 Task: Assign parteek.ku2001@gmail.com as Assignee of Child Issue ChildIssue0000000854 of Issue Issue0000000427 in Backlog  in Scrum Project Project0000000086 in Jira. Assign parteek.ku2001@gmail.com as Assignee of Child Issue ChildIssue0000000855 of Issue Issue0000000428 in Backlog  in Scrum Project Project0000000086 in Jira. Assign vinnyoffice2@gmail.com as Assignee of Child Issue ChildIssue0000000856 of Issue Issue0000000428 in Backlog  in Scrum Project Project0000000086 in Jira. Assign vinnyoffice2@gmail.com as Assignee of Child Issue ChildIssue0000000857 of Issue Issue0000000429 in Backlog  in Scrum Project Project0000000086 in Jira. Assign vinnyoffice2@gmail.com as Assignee of Child Issue ChildIssue0000000858 of Issue Issue0000000429 in Backlog  in Scrum Project Project0000000086 in Jira
Action: Mouse moved to (1046, 402)
Screenshot: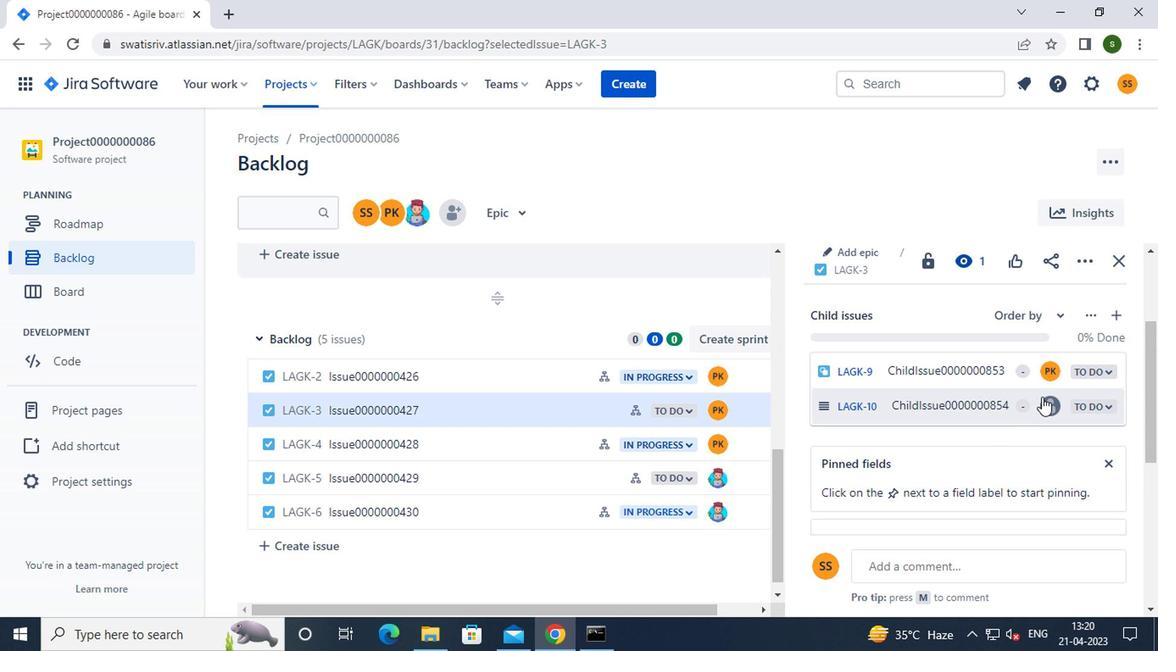 
Action: Mouse pressed left at (1046, 402)
Screenshot: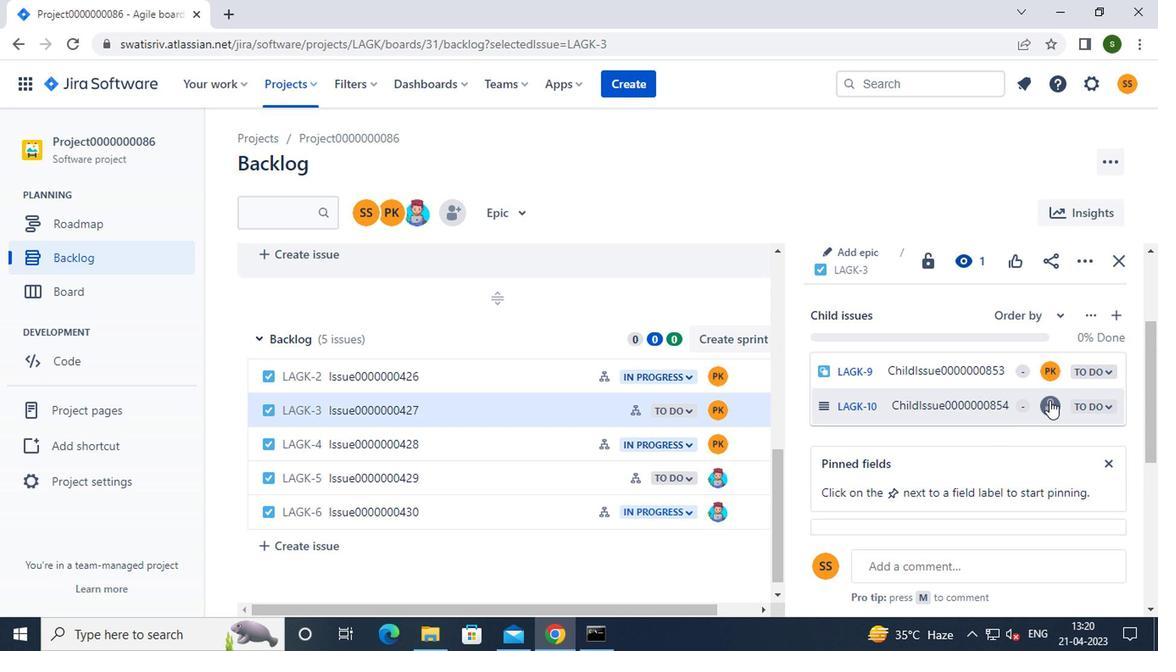 
Action: Mouse moved to (886, 512)
Screenshot: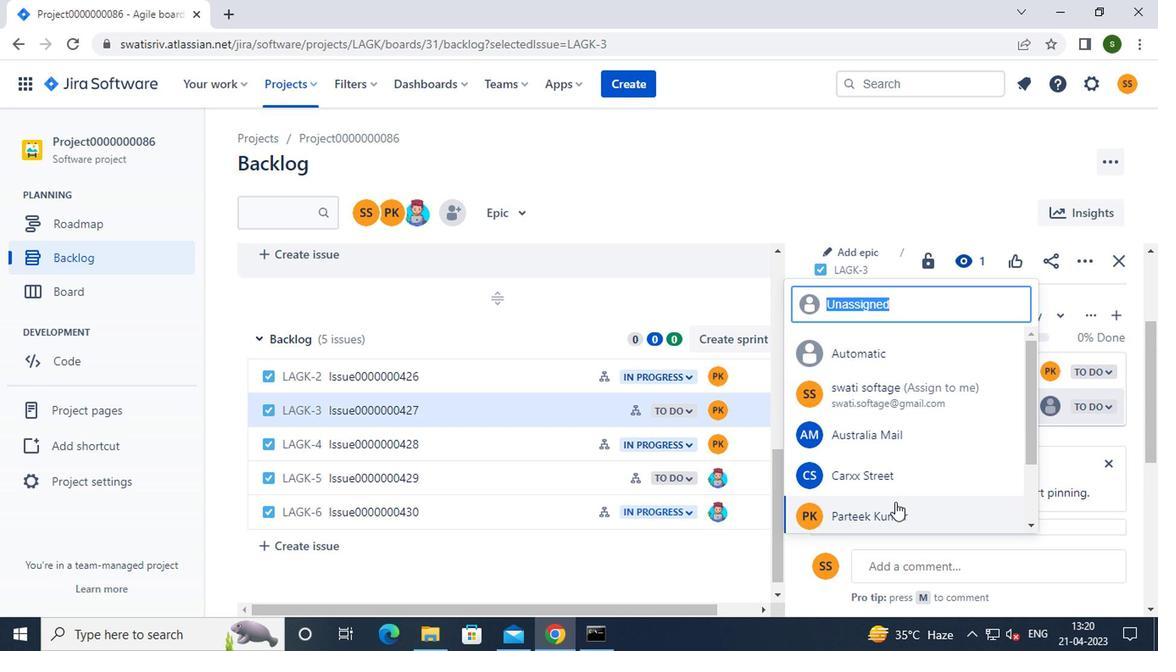 
Action: Mouse pressed left at (886, 512)
Screenshot: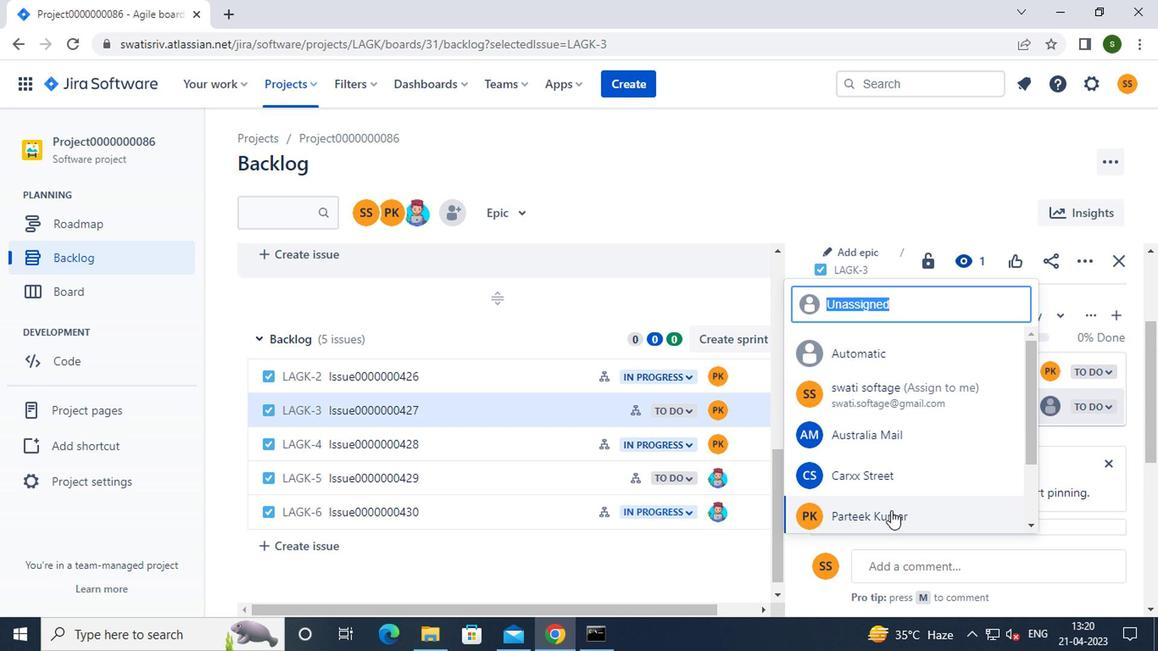 
Action: Mouse moved to (532, 443)
Screenshot: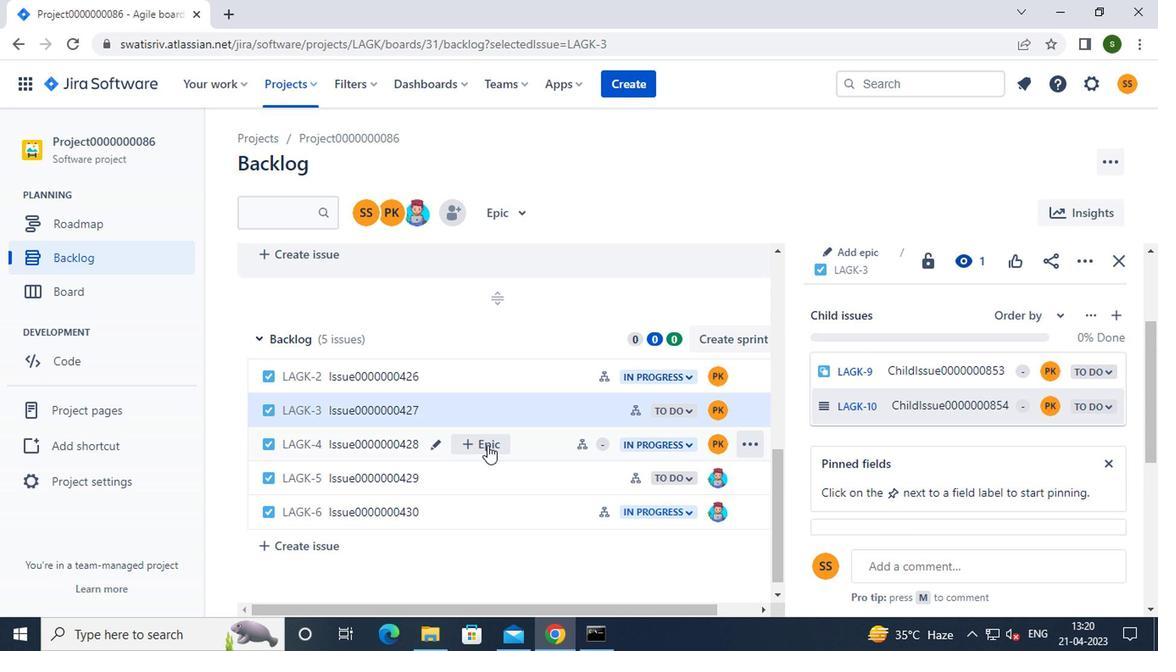 
Action: Mouse pressed left at (532, 443)
Screenshot: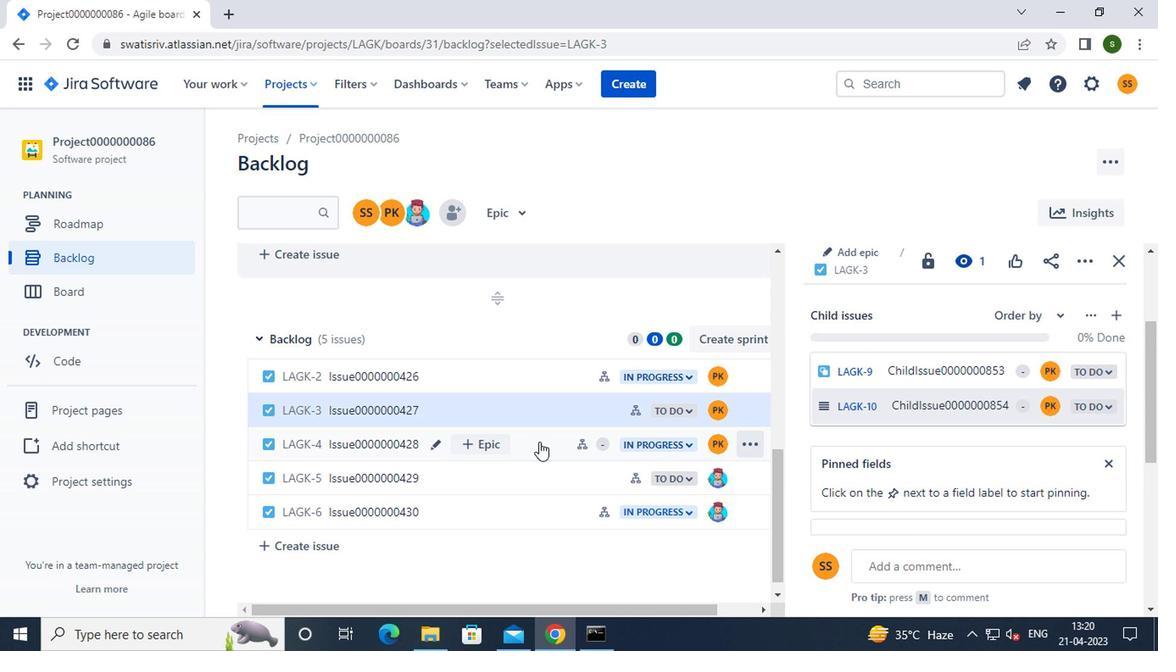 
Action: Mouse moved to (920, 432)
Screenshot: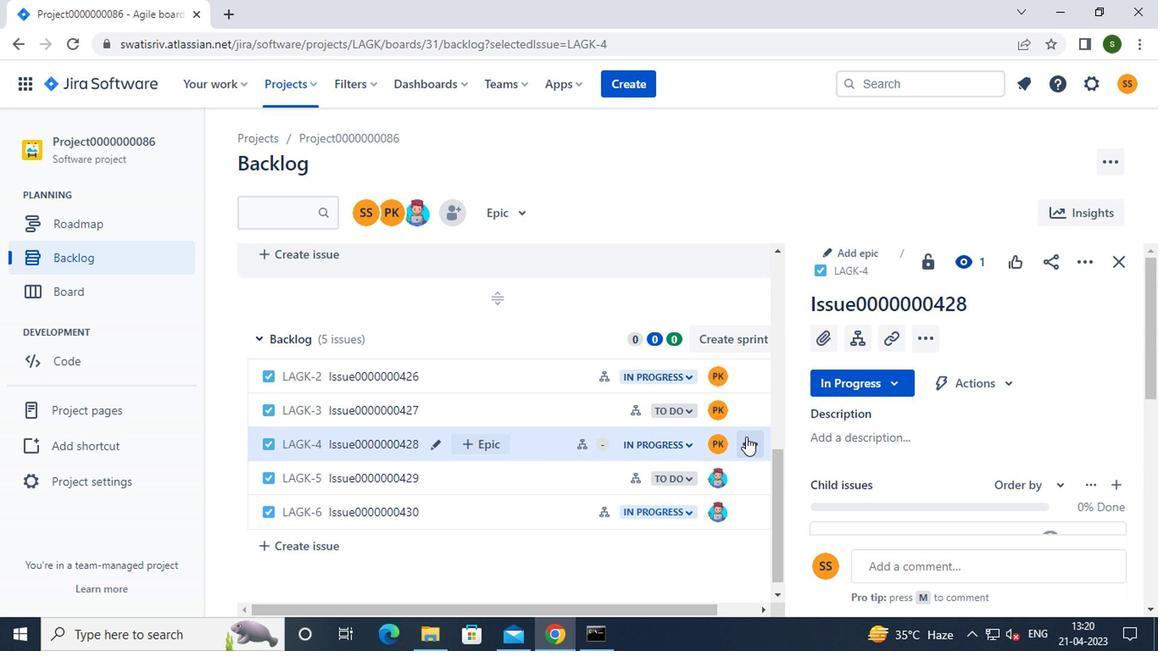 
Action: Mouse scrolled (920, 432) with delta (0, 0)
Screenshot: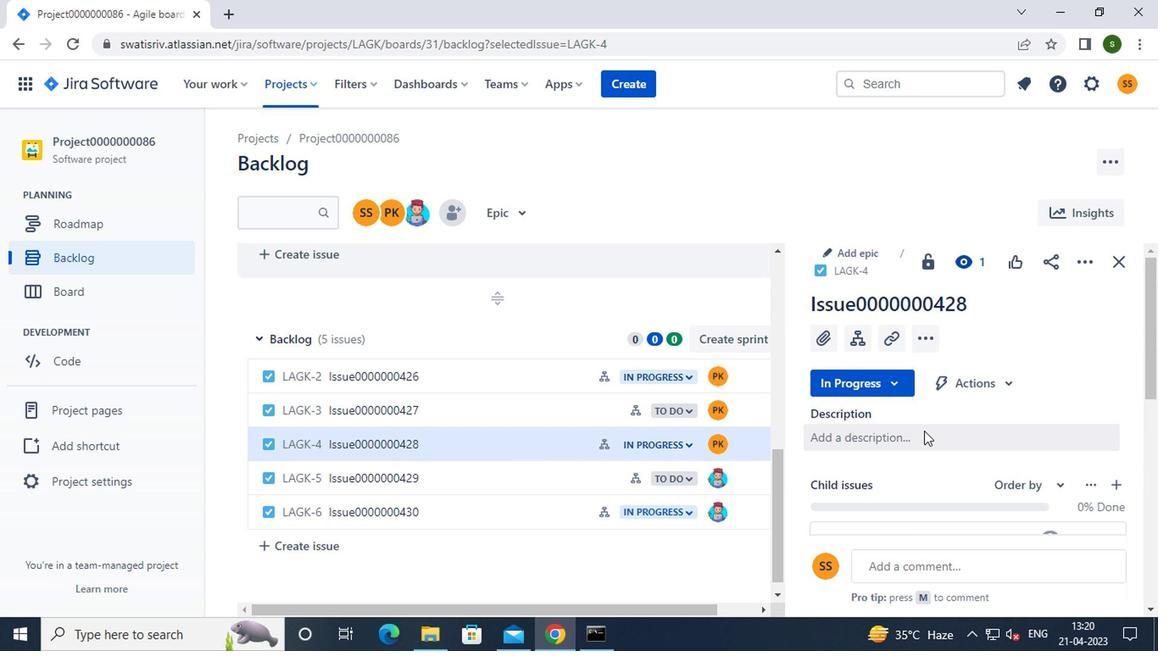 
Action: Mouse scrolled (920, 432) with delta (0, 0)
Screenshot: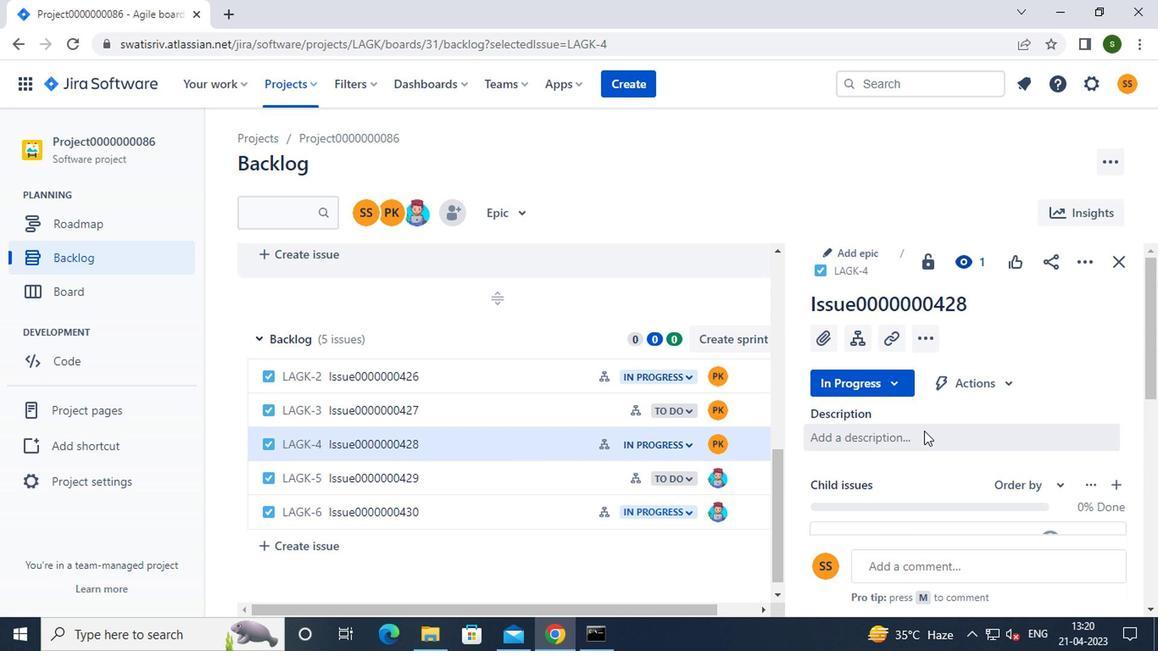 
Action: Mouse moved to (1039, 371)
Screenshot: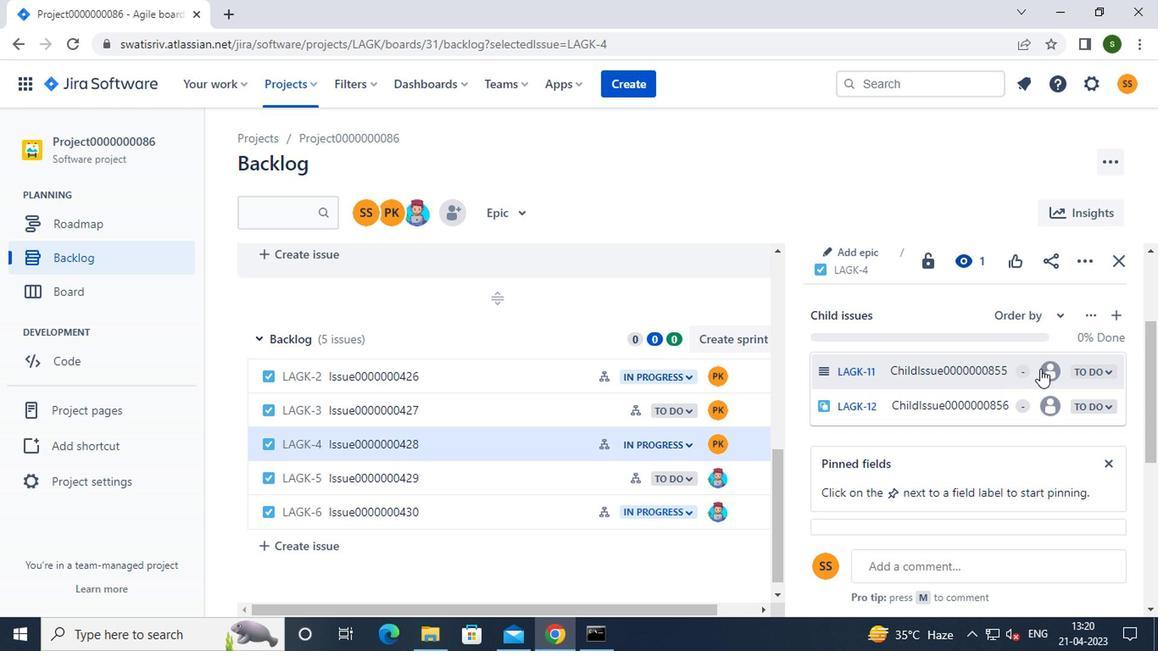 
Action: Mouse pressed left at (1039, 371)
Screenshot: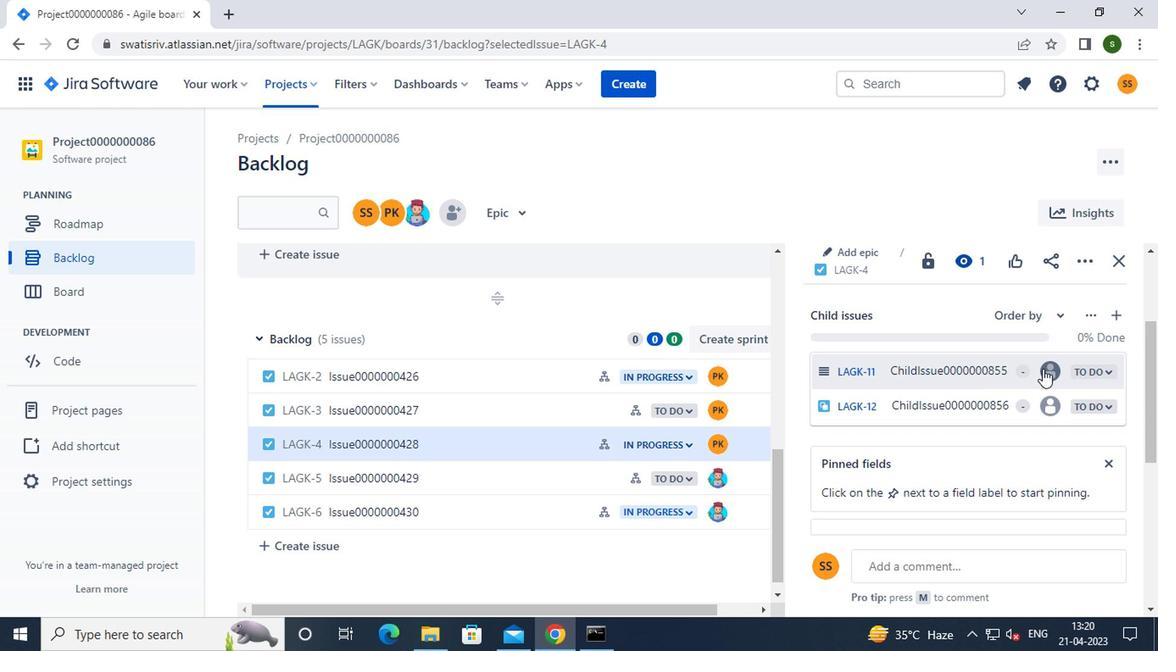 
Action: Mouse moved to (912, 478)
Screenshot: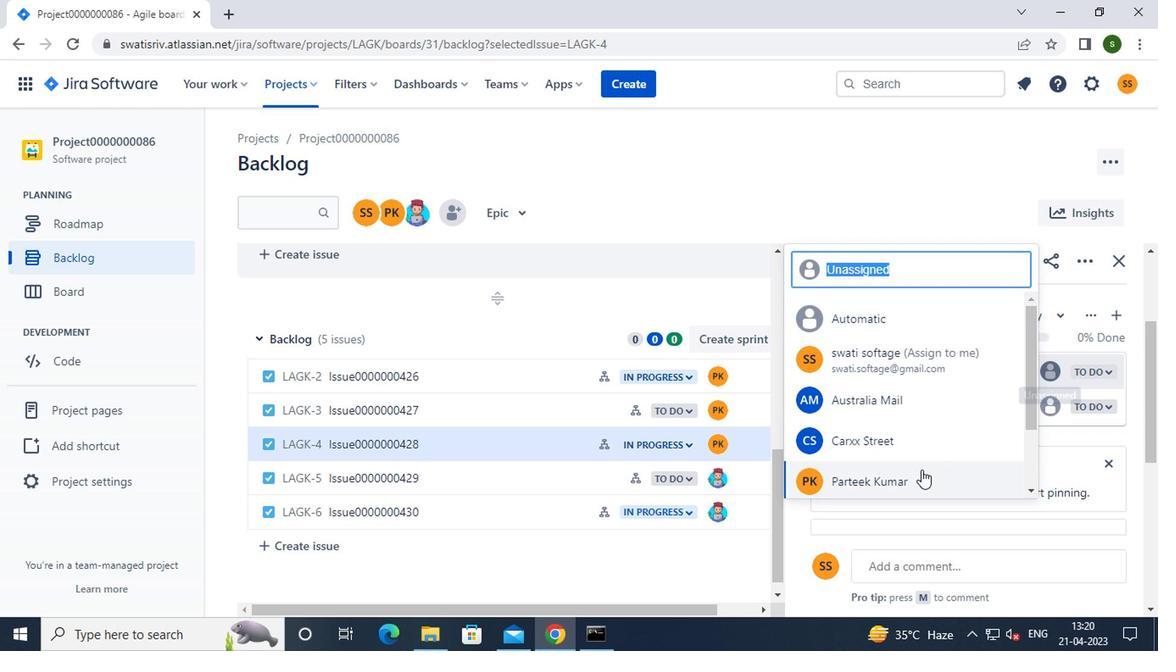 
Action: Mouse pressed left at (912, 478)
Screenshot: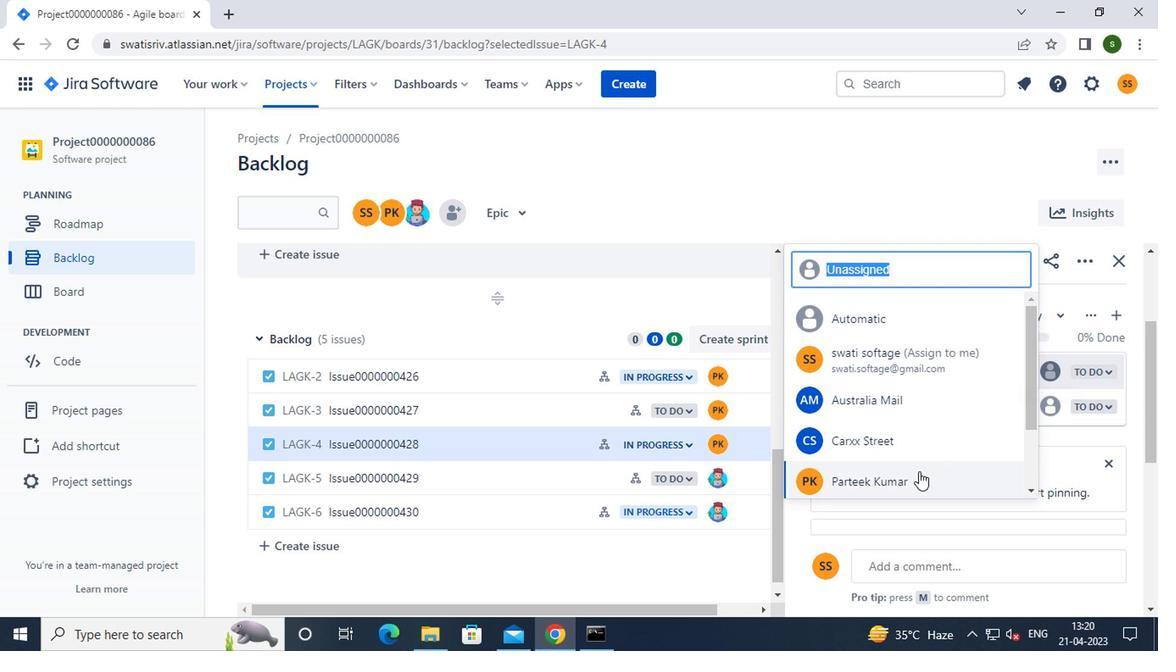
Action: Mouse moved to (1048, 404)
Screenshot: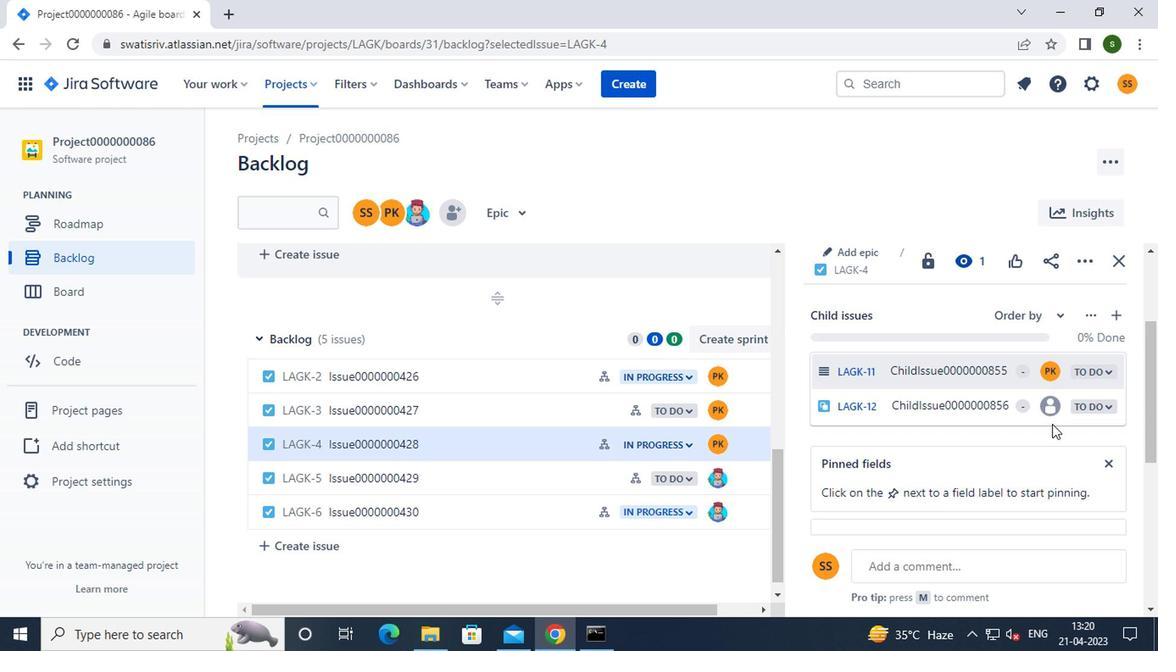 
Action: Mouse pressed left at (1048, 404)
Screenshot: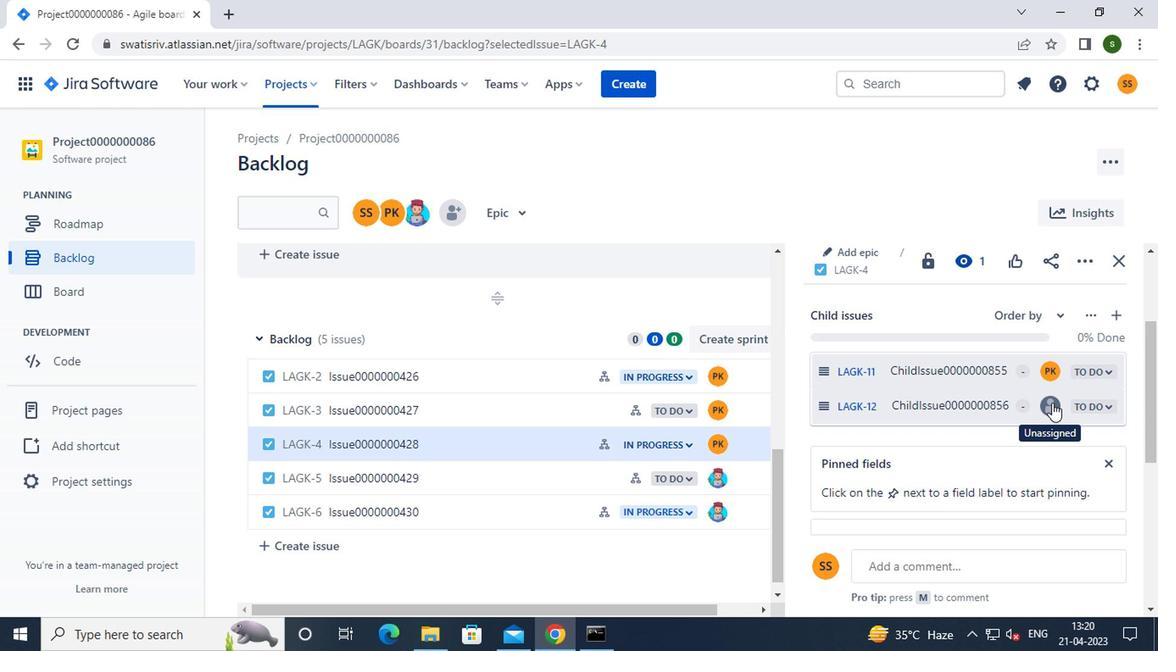 
Action: Mouse moved to (902, 454)
Screenshot: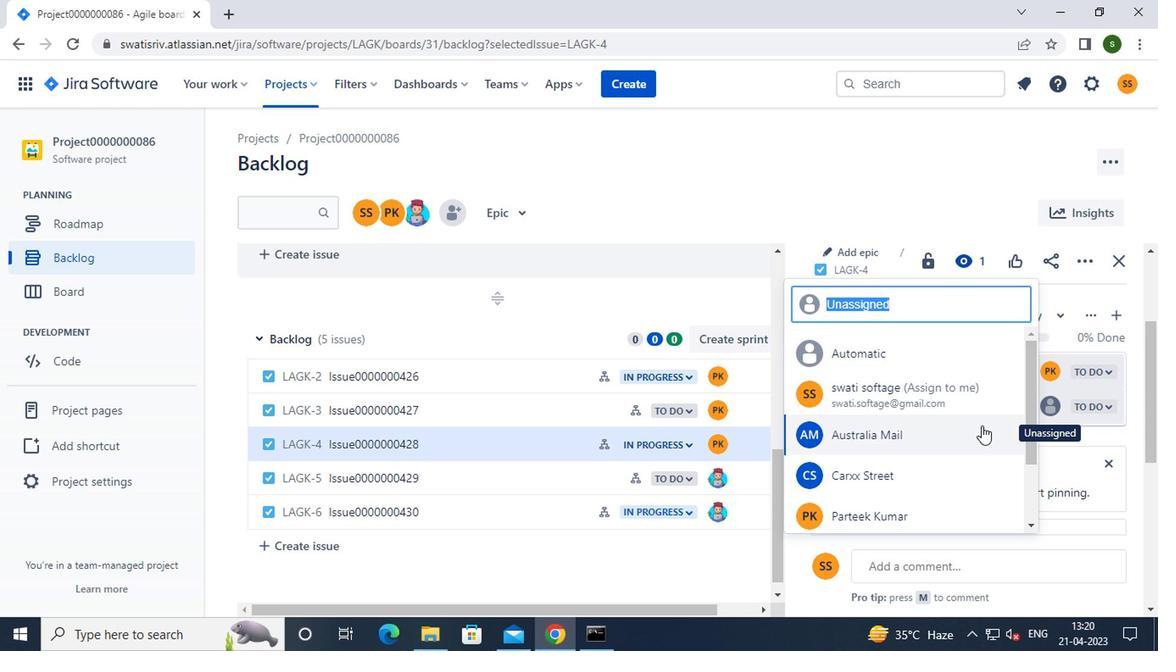 
Action: Mouse scrolled (902, 453) with delta (0, -1)
Screenshot: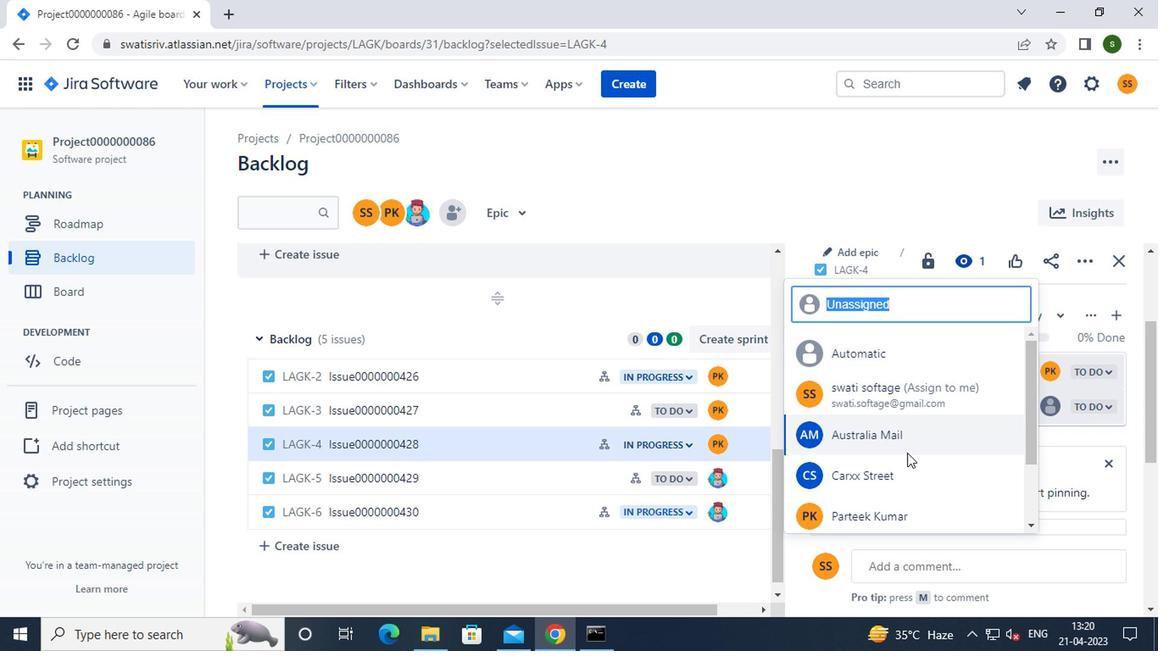 
Action: Mouse scrolled (902, 453) with delta (0, -1)
Screenshot: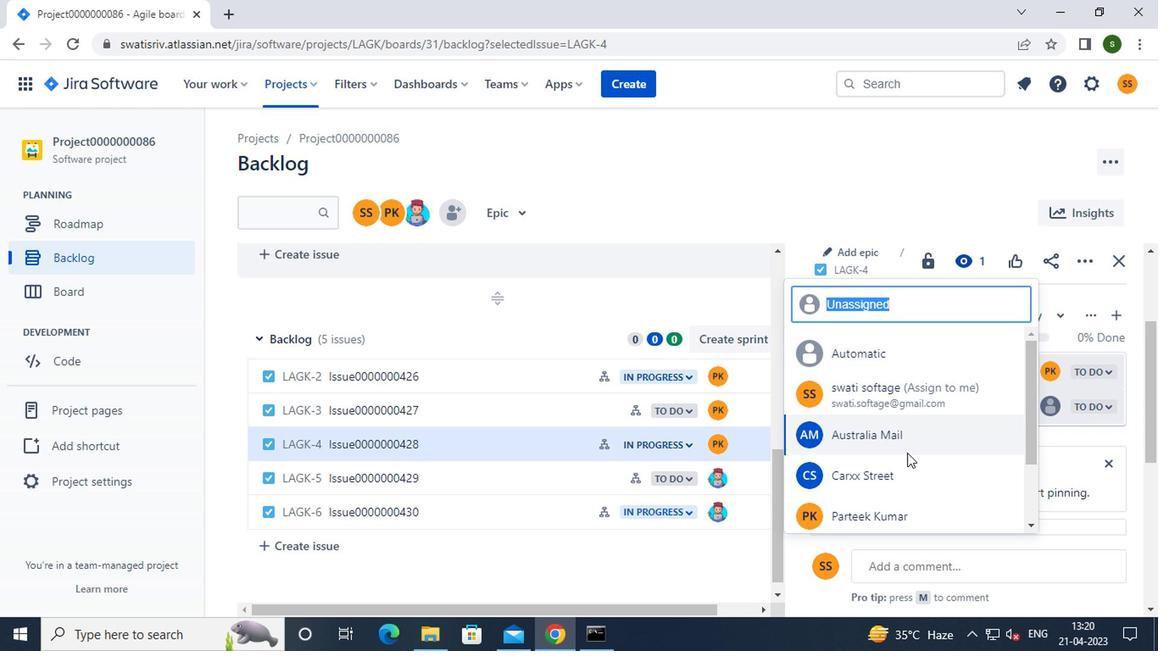 
Action: Mouse moved to (882, 508)
Screenshot: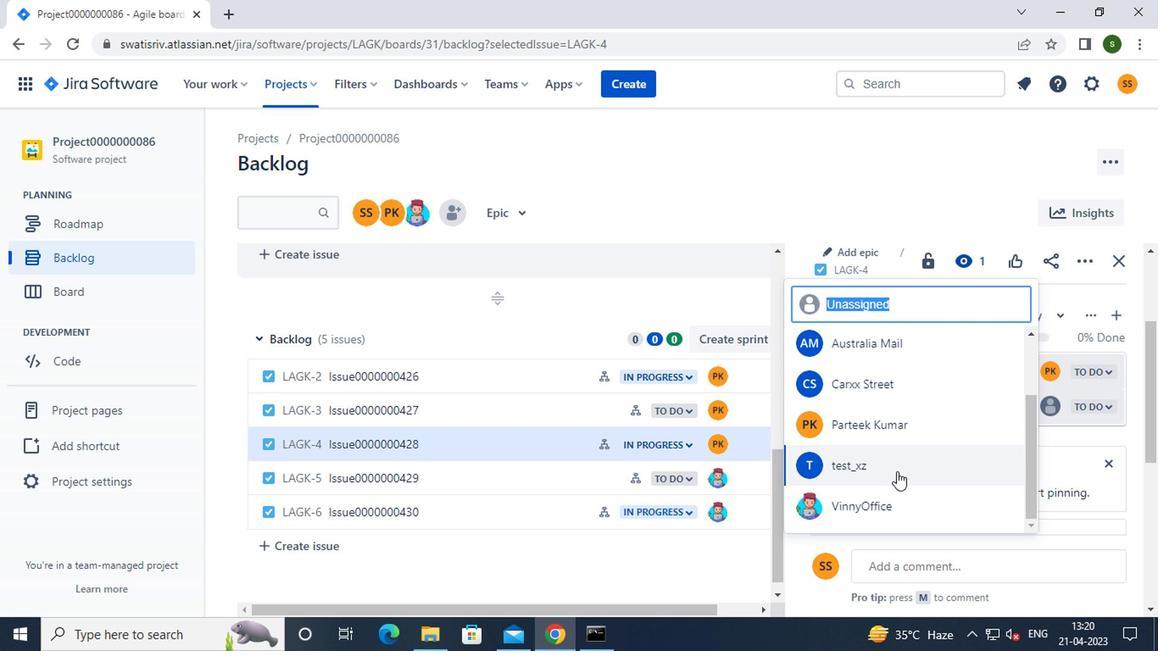 
Action: Mouse pressed left at (882, 508)
Screenshot: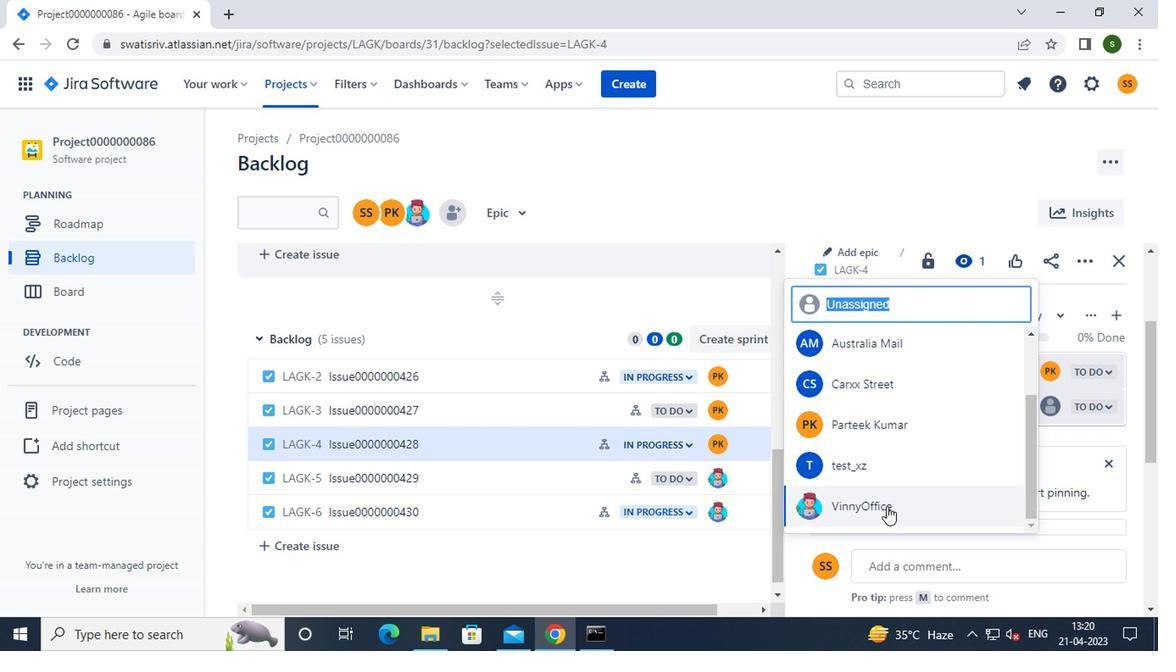 
Action: Mouse moved to (544, 476)
Screenshot: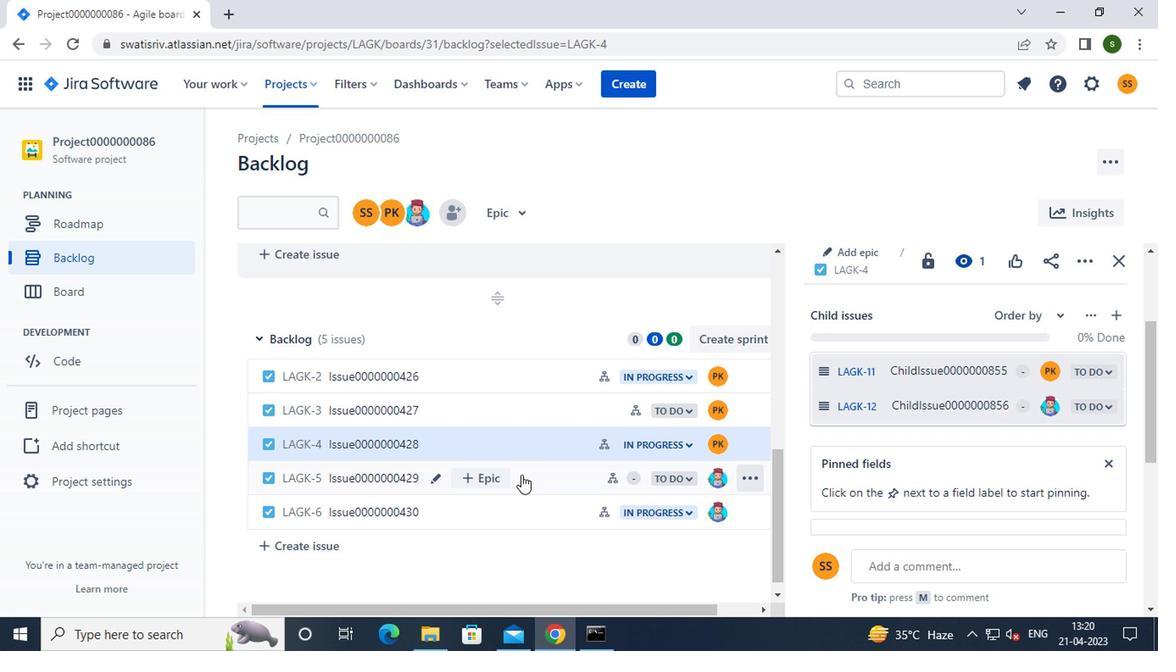
Action: Mouse pressed left at (544, 476)
Screenshot: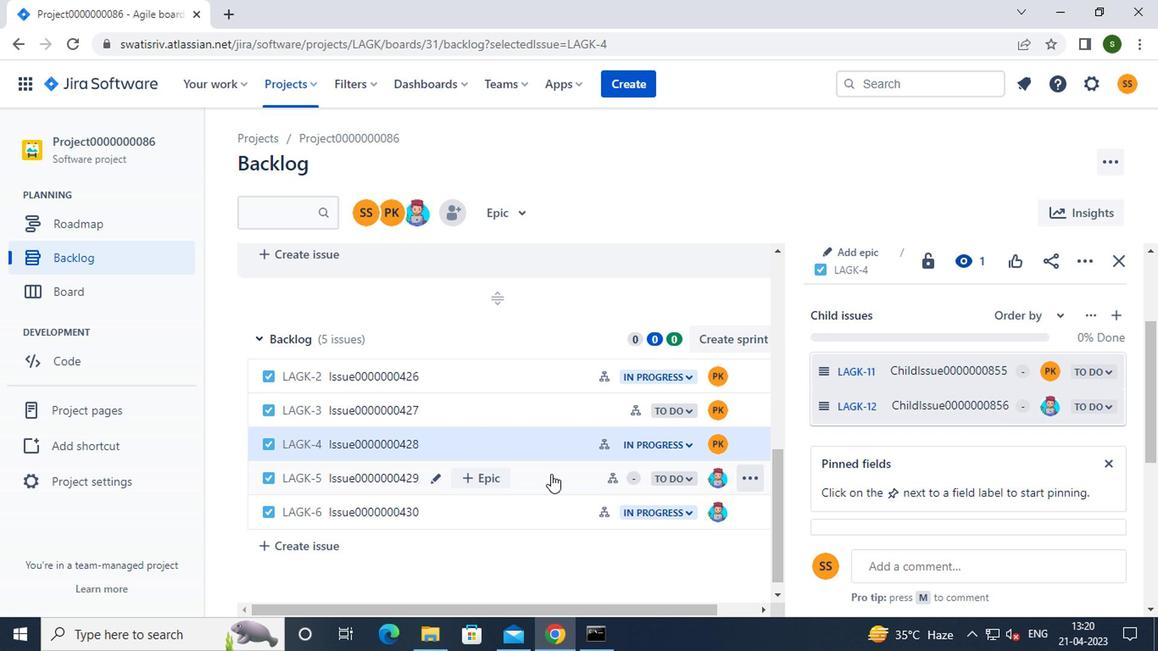 
Action: Mouse moved to (947, 442)
Screenshot: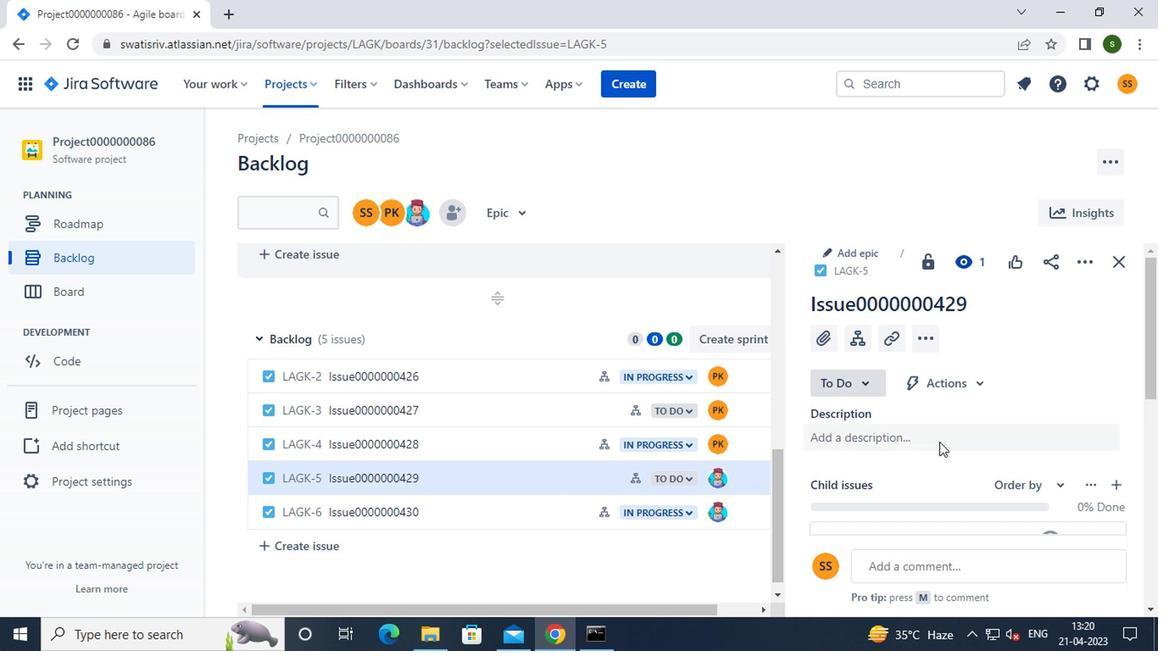 
Action: Mouse scrolled (947, 441) with delta (0, -1)
Screenshot: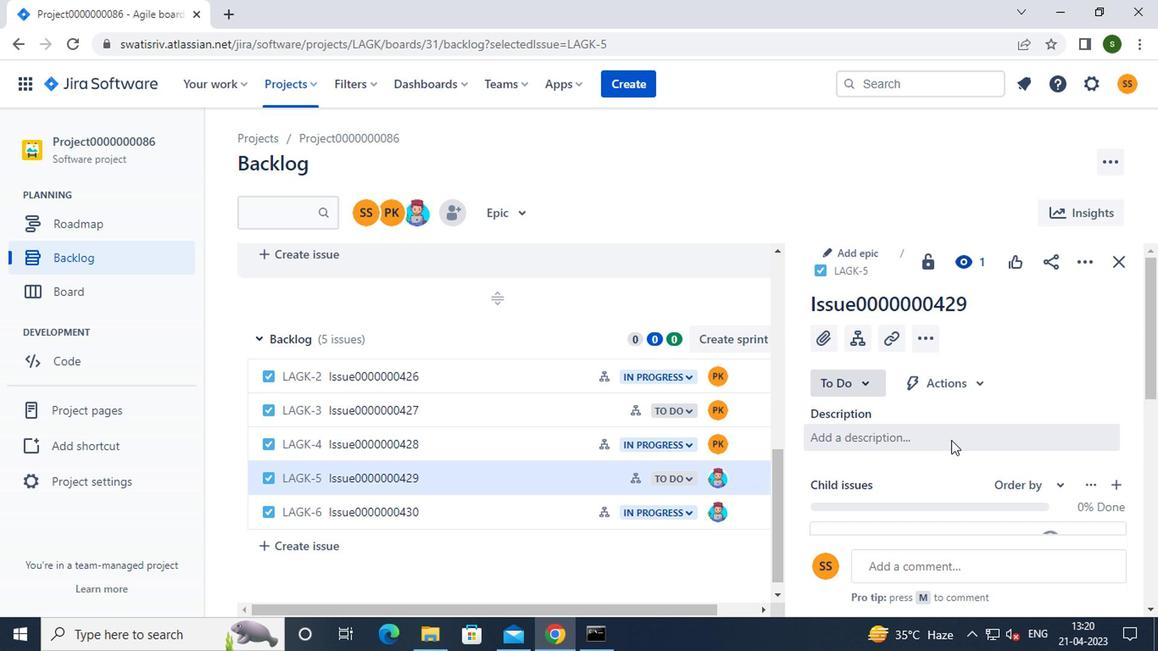 
Action: Mouse moved to (1050, 455)
Screenshot: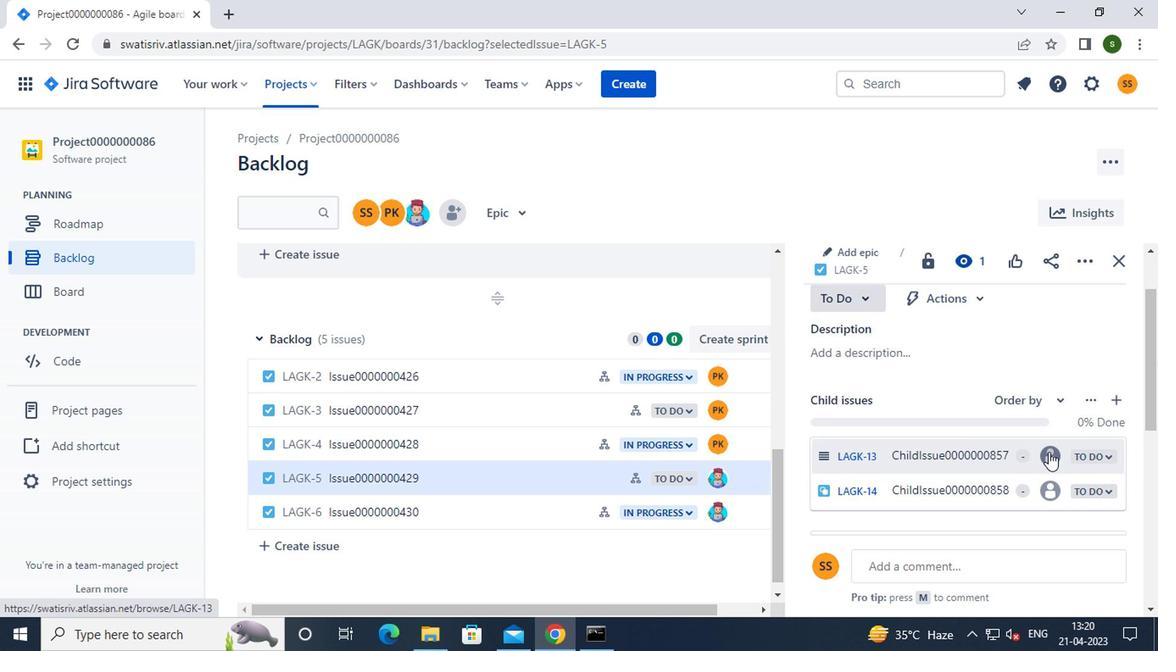 
Action: Mouse pressed left at (1050, 455)
Screenshot: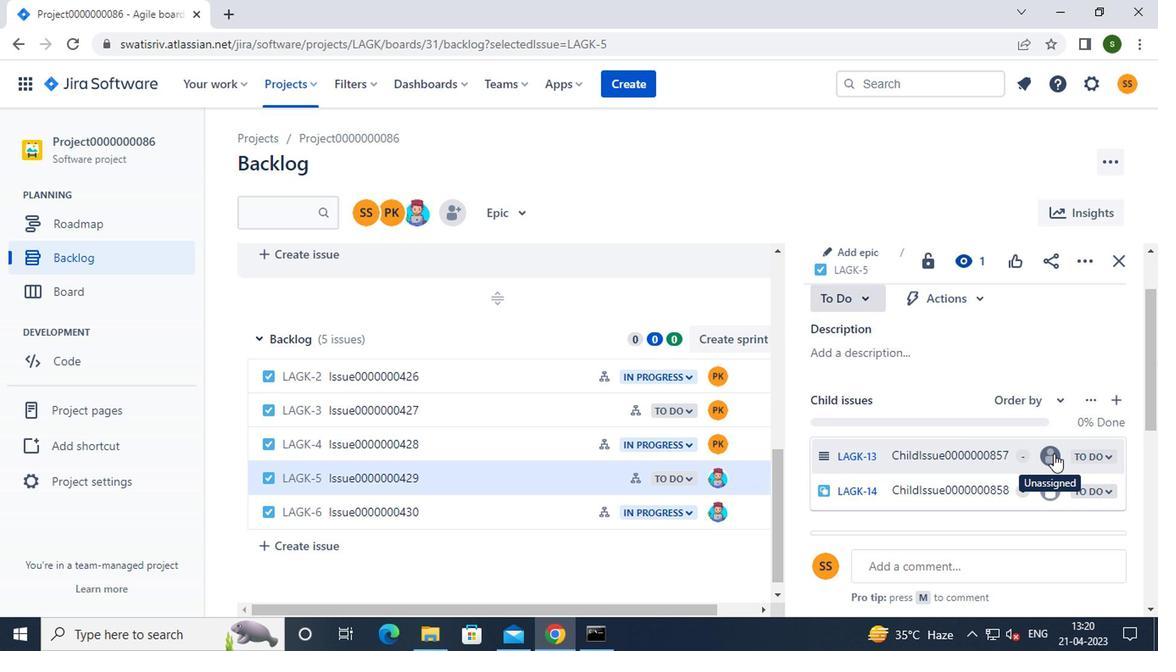 
Action: Mouse moved to (925, 515)
Screenshot: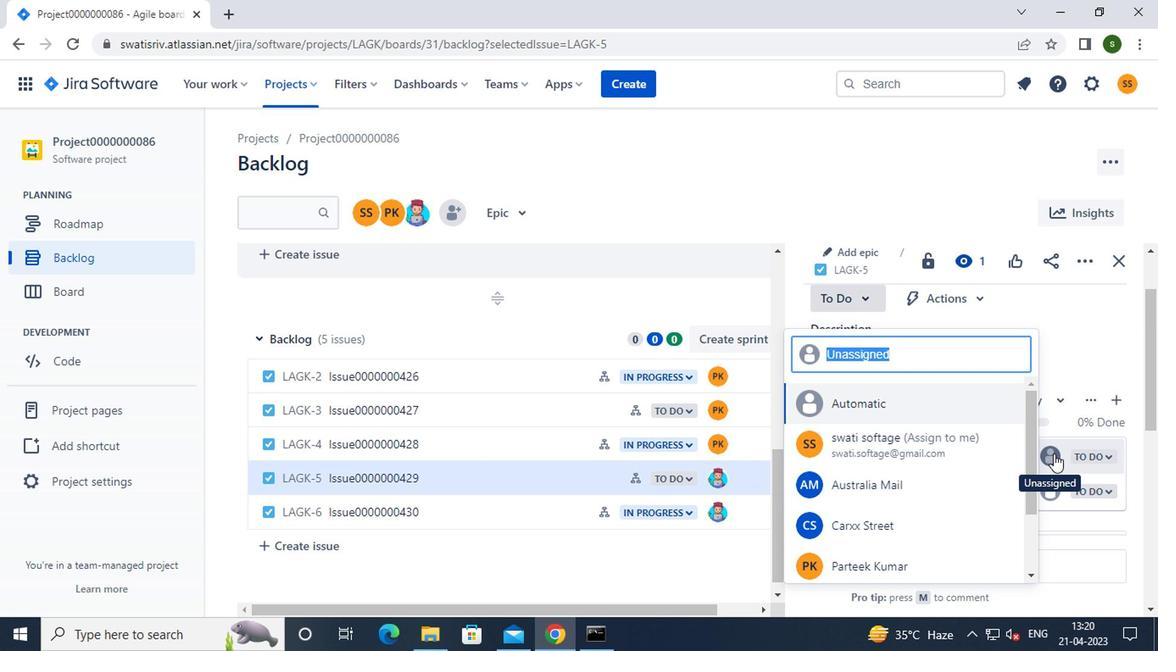 
Action: Mouse scrolled (925, 514) with delta (0, 0)
Screenshot: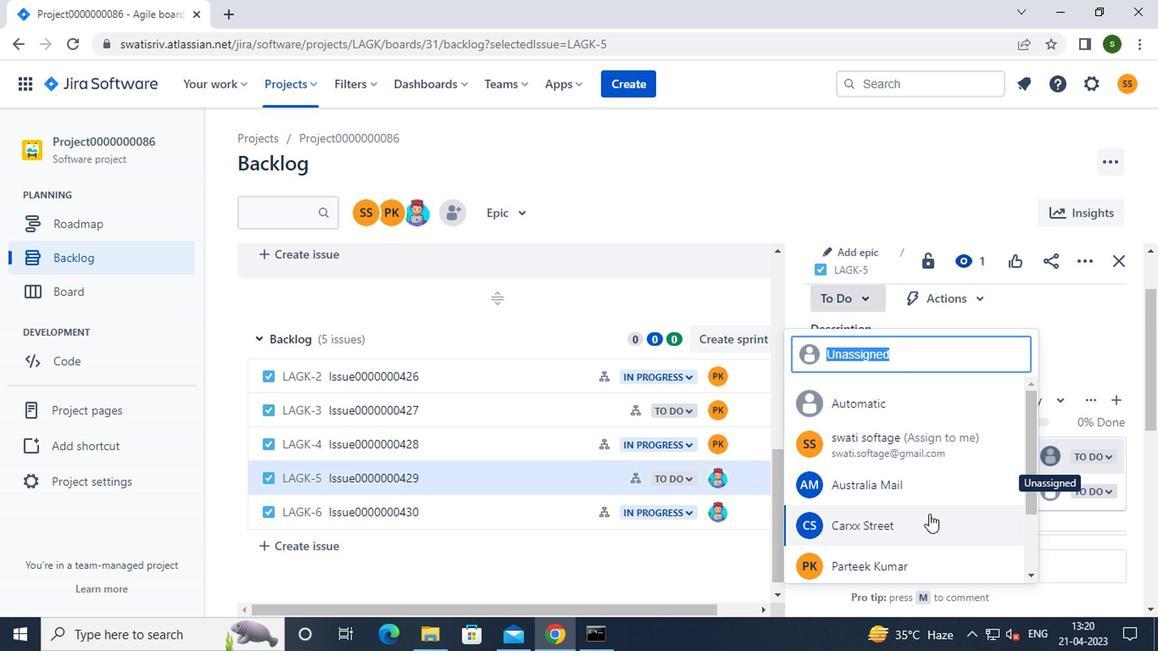 
Action: Mouse moved to (896, 558)
Screenshot: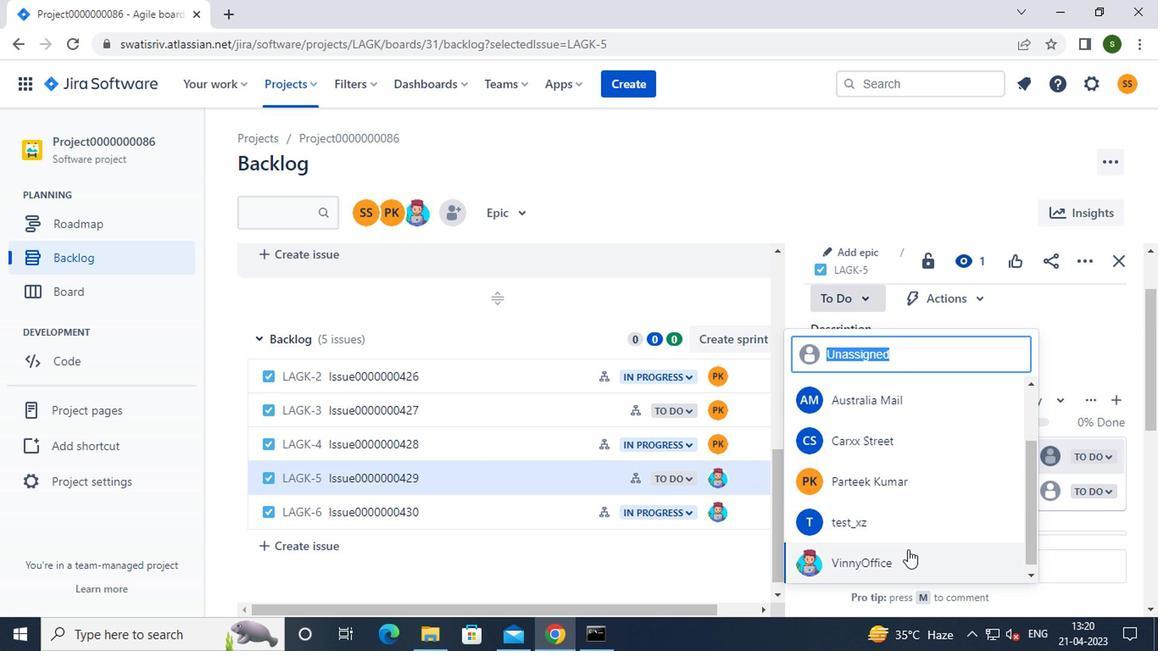 
Action: Mouse pressed left at (896, 558)
Screenshot: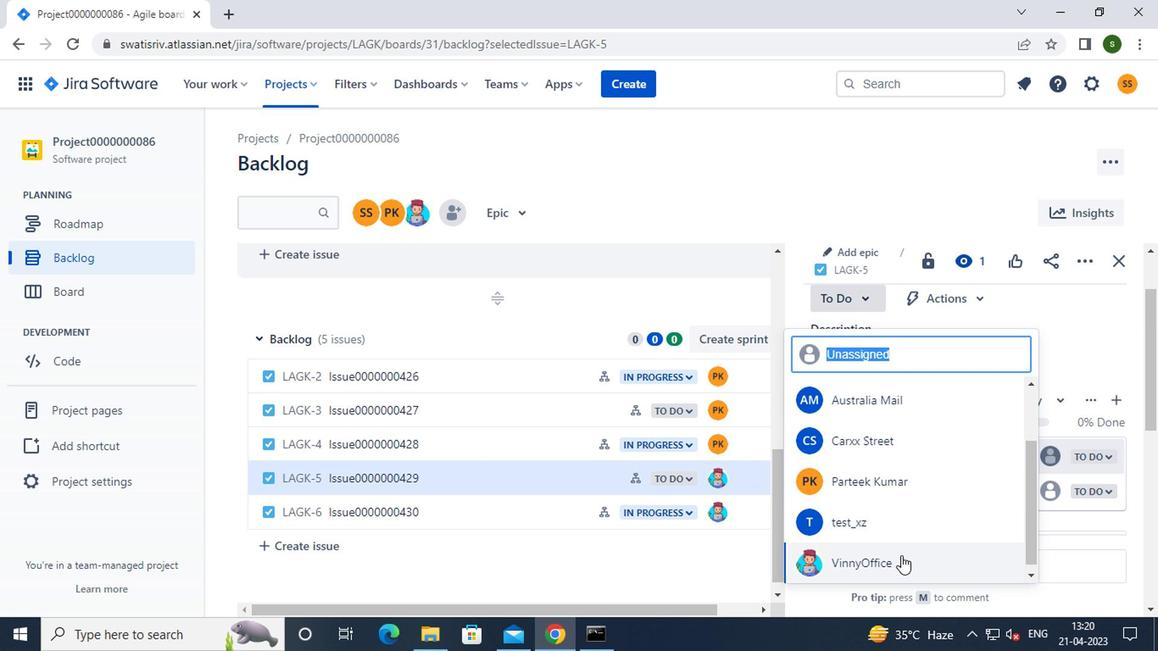 
Action: Mouse moved to (1048, 488)
Screenshot: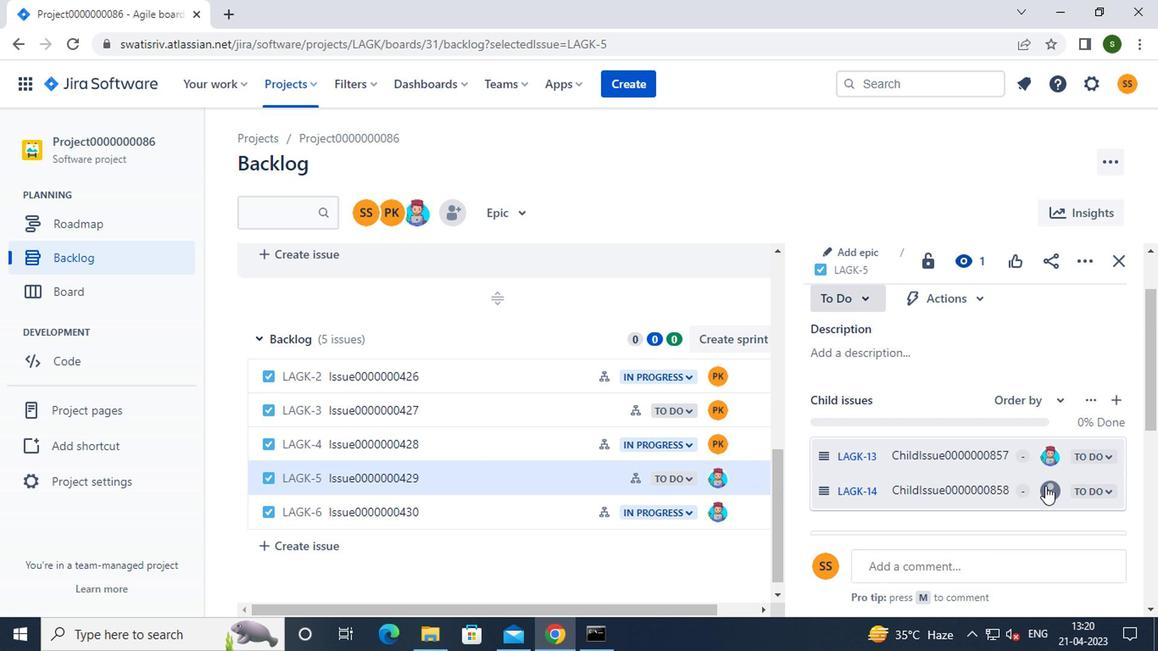 
Action: Mouse pressed left at (1048, 488)
Screenshot: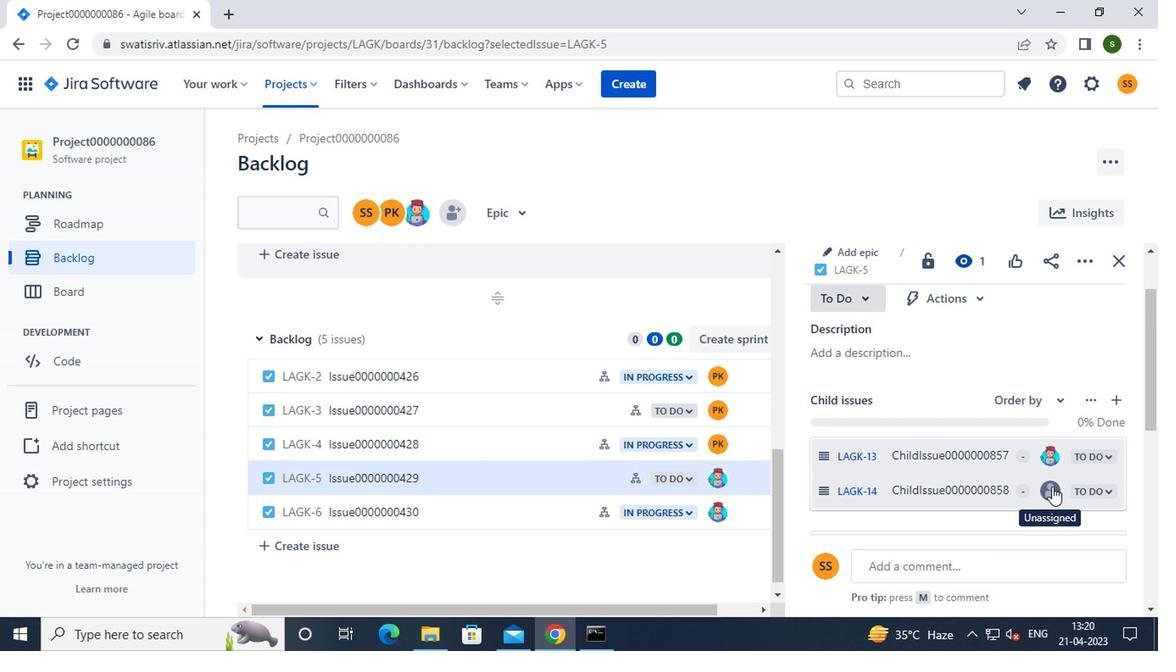 
Action: Mouse moved to (943, 505)
Screenshot: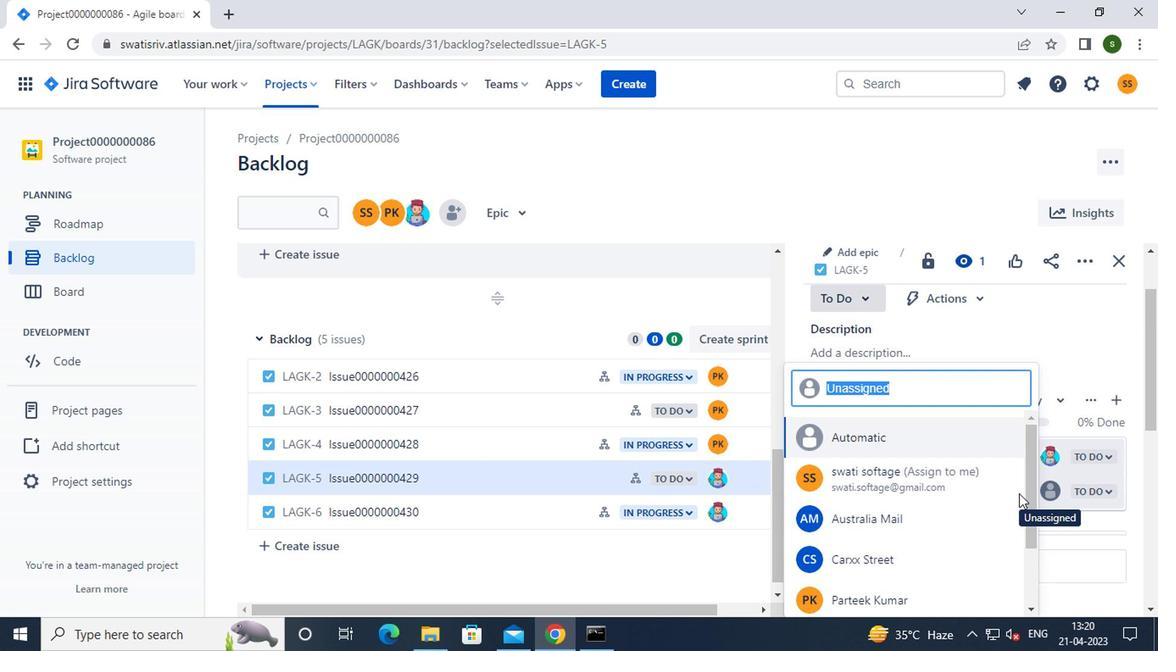 
Action: Mouse scrolled (943, 504) with delta (0, -1)
Screenshot: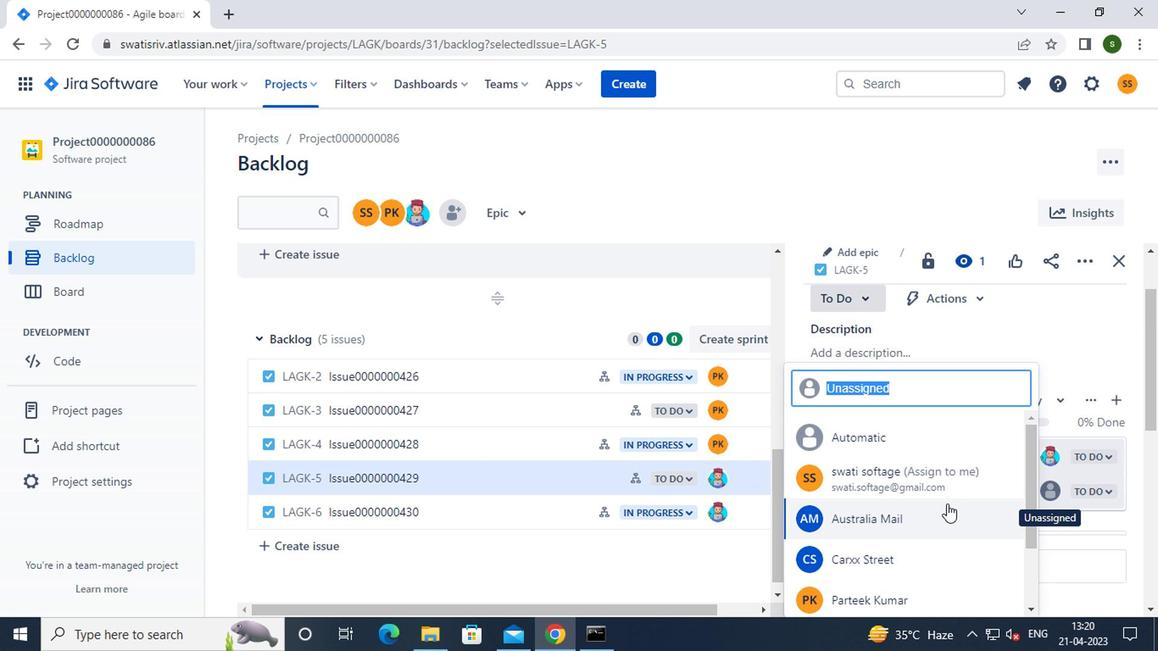
Action: Mouse scrolled (943, 504) with delta (0, -1)
Screenshot: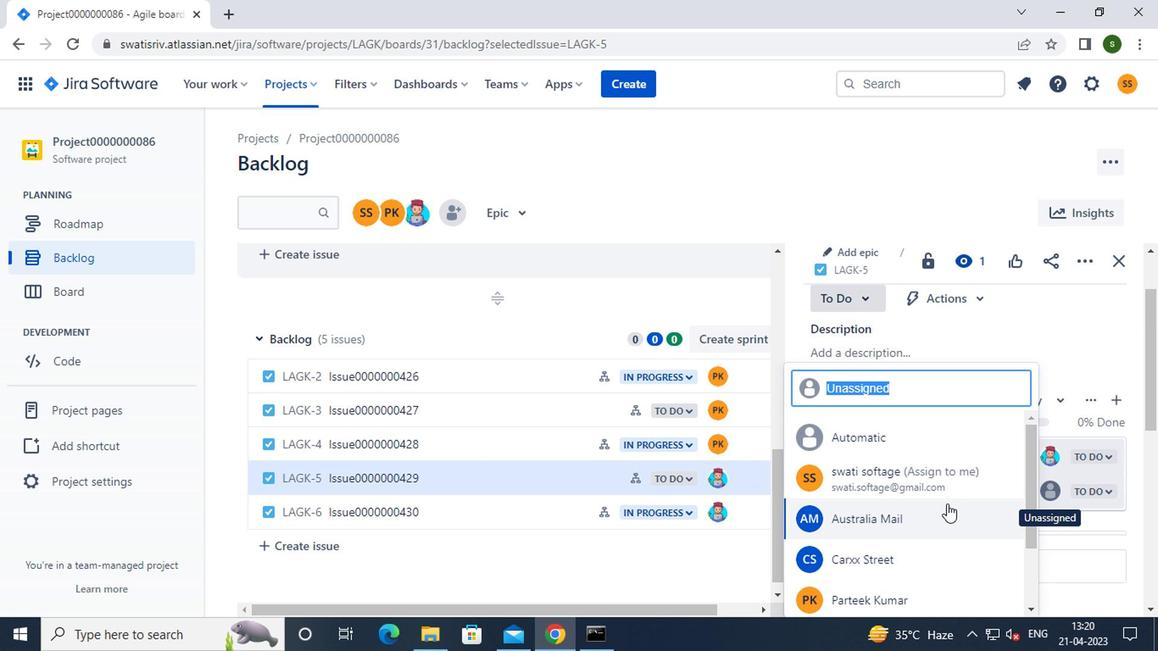 
Action: Mouse moved to (885, 588)
Screenshot: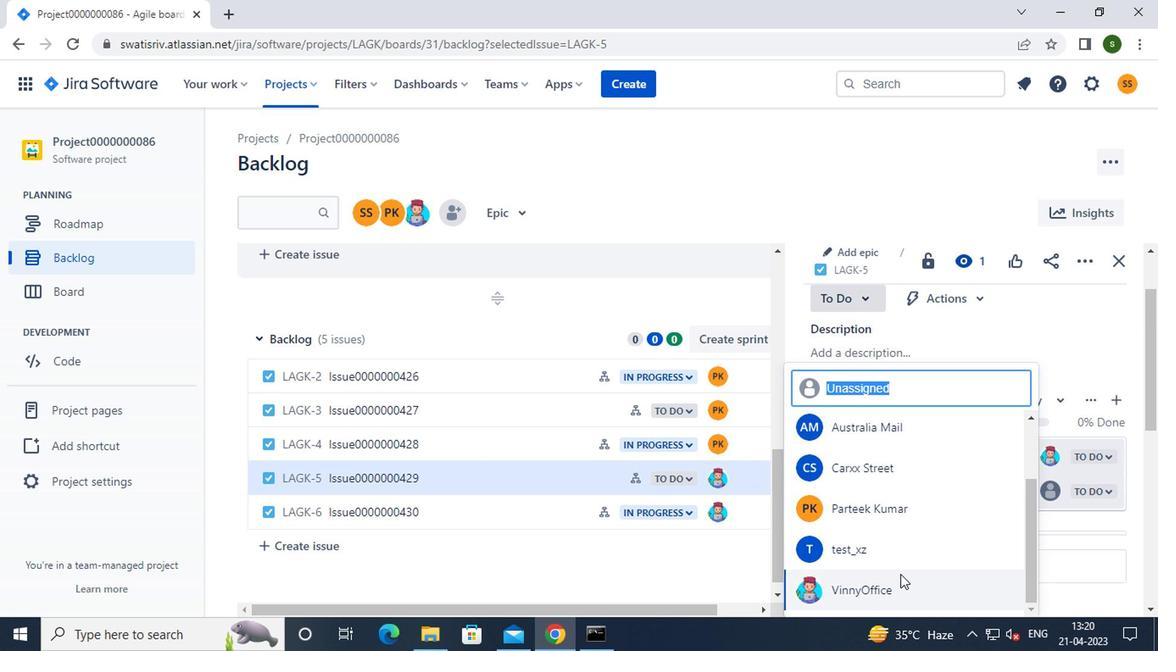 
Action: Mouse pressed left at (885, 588)
Screenshot: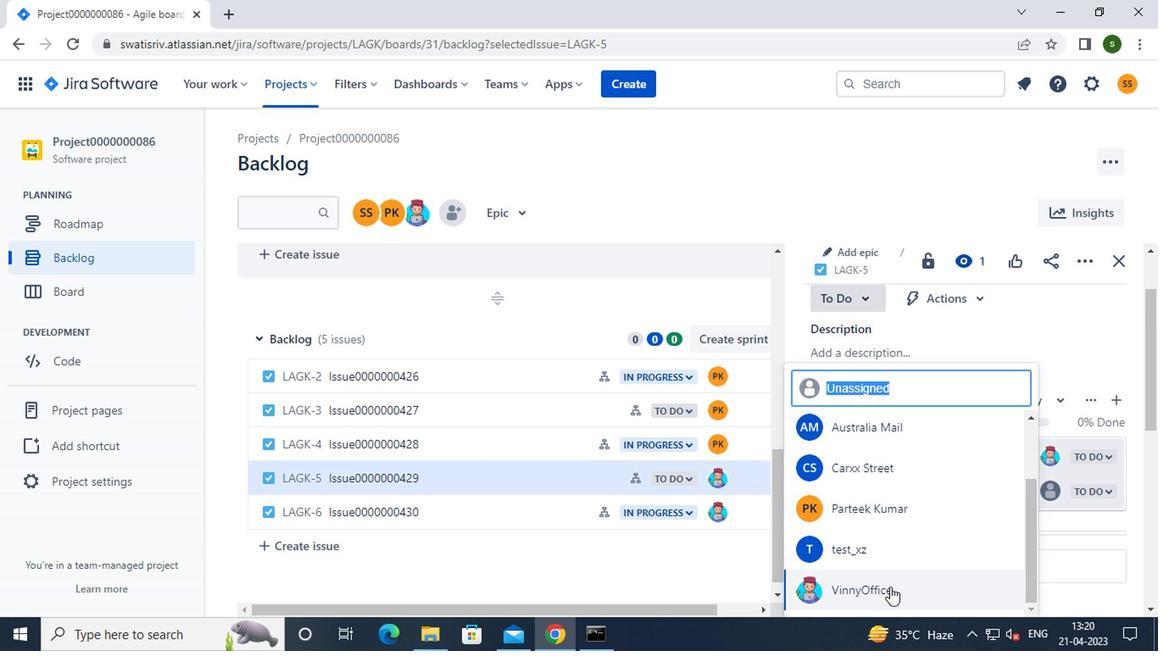 
Action: Mouse moved to (692, 182)
Screenshot: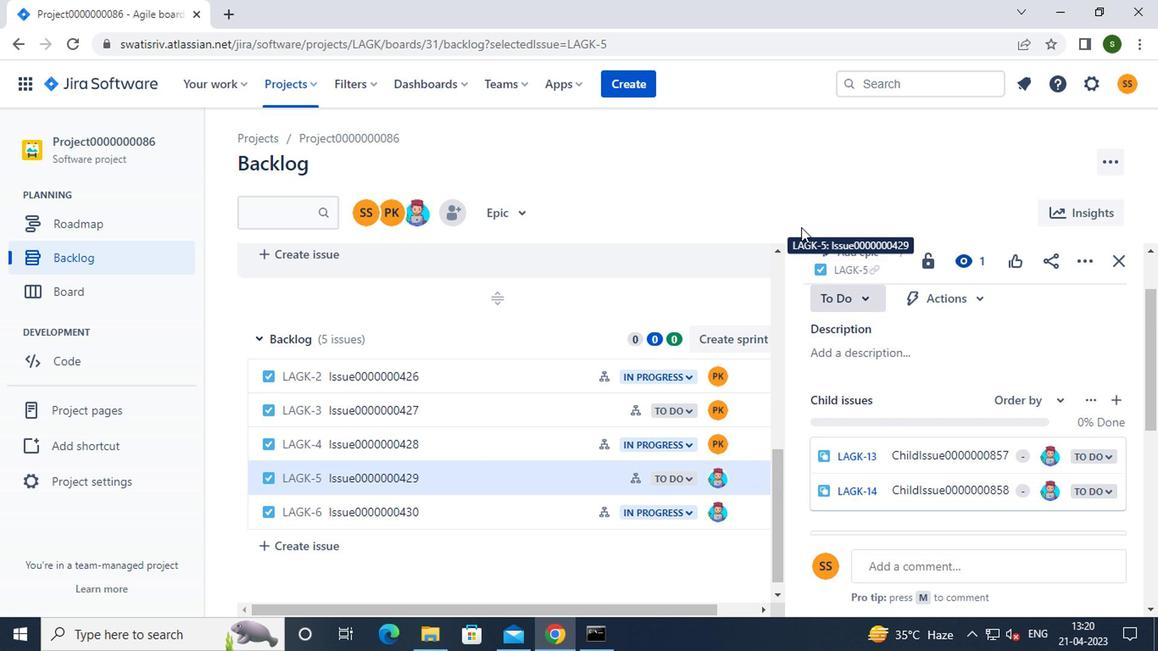 
